 Task: Set "Maximum video height" for transcode stream output to "60".
Action: Mouse moved to (116, 37)
Screenshot: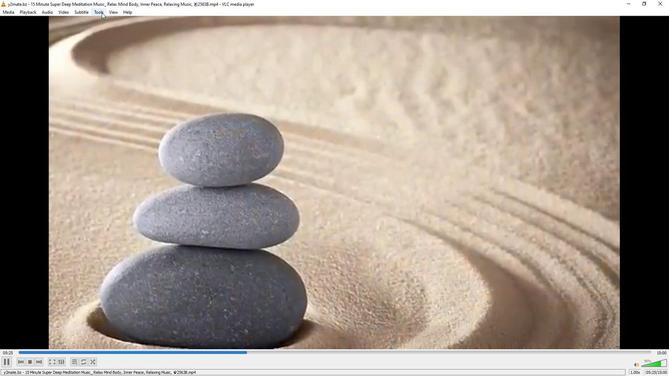 
Action: Mouse pressed left at (116, 37)
Screenshot: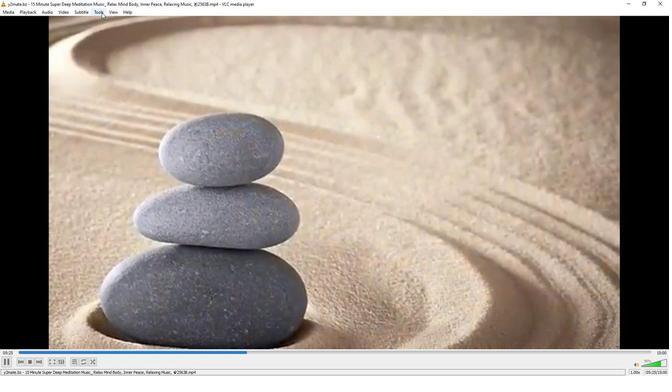 
Action: Mouse moved to (132, 106)
Screenshot: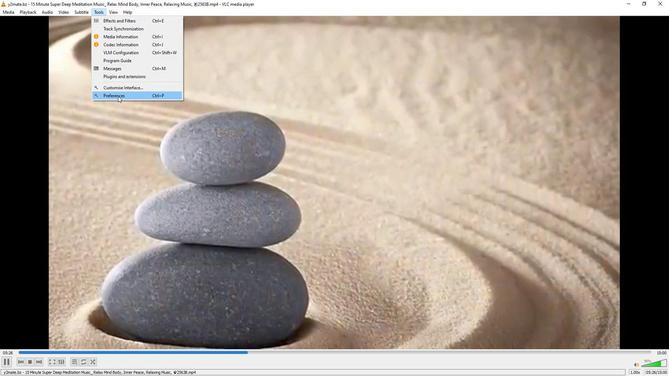 
Action: Mouse pressed left at (132, 106)
Screenshot: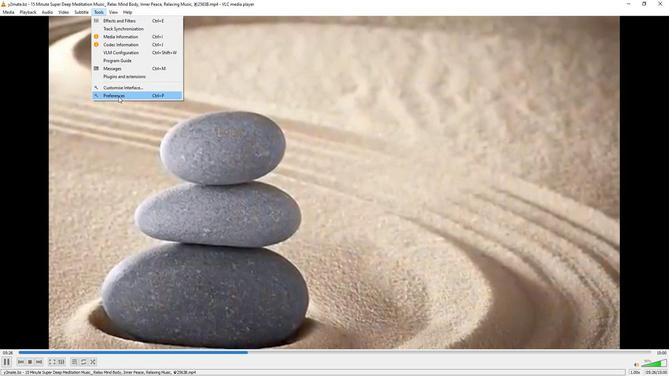 
Action: Mouse moved to (230, 277)
Screenshot: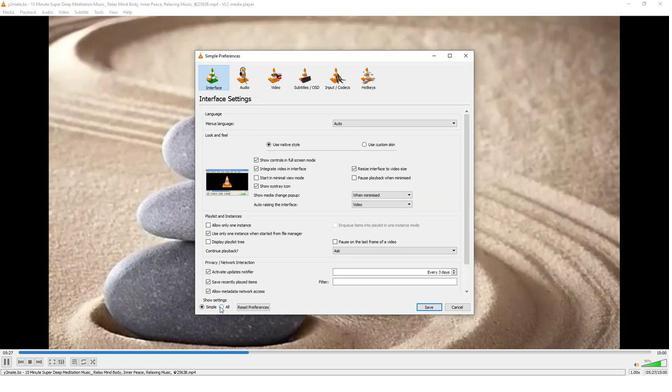 
Action: Mouse pressed left at (230, 277)
Screenshot: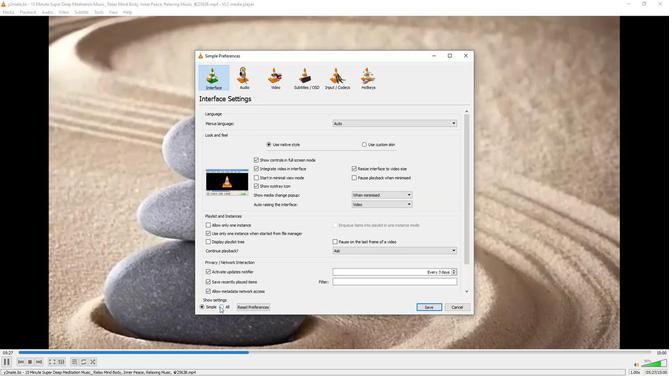 
Action: Mouse moved to (231, 226)
Screenshot: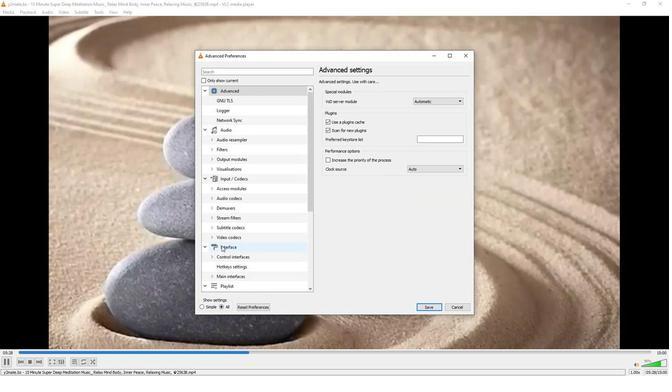 
Action: Mouse scrolled (231, 226) with delta (0, 0)
Screenshot: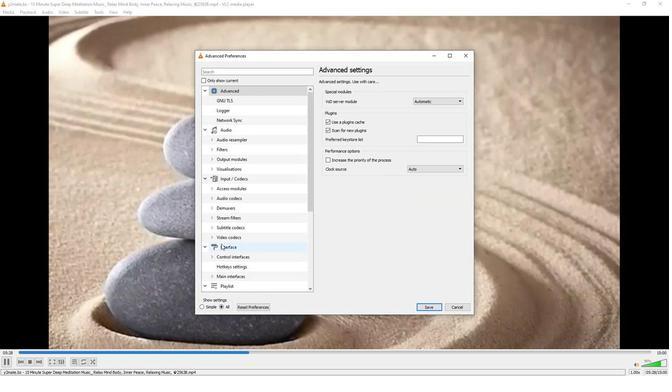 
Action: Mouse scrolled (231, 226) with delta (0, 0)
Screenshot: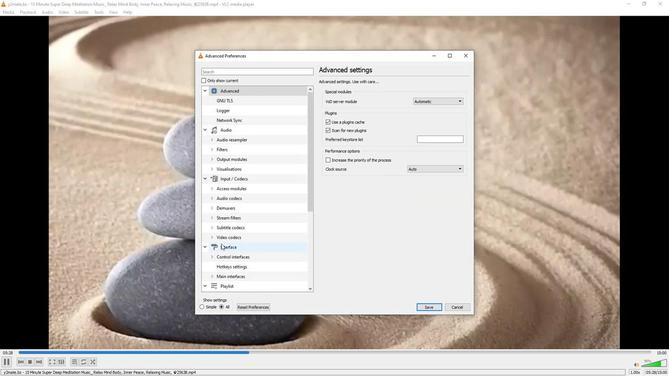 
Action: Mouse scrolled (231, 226) with delta (0, 0)
Screenshot: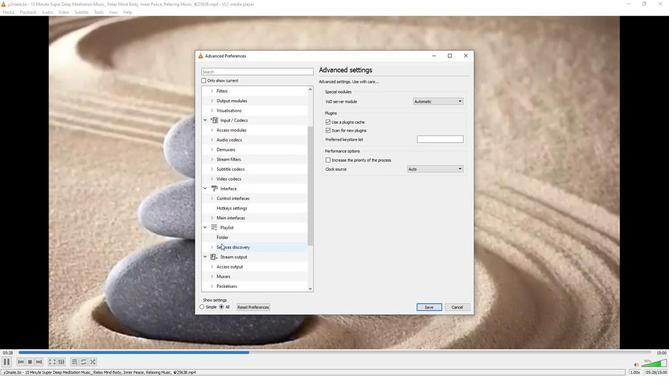 
Action: Mouse moved to (222, 245)
Screenshot: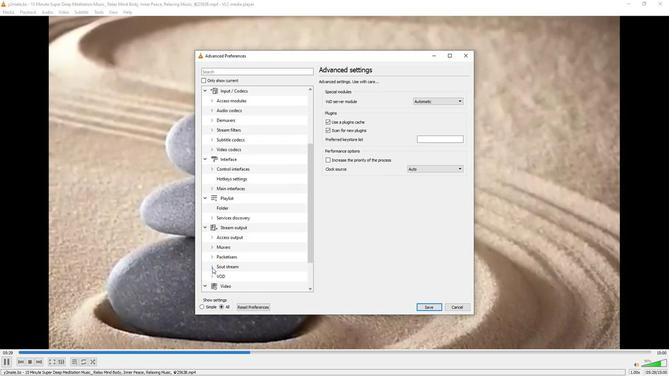 
Action: Mouse pressed left at (222, 245)
Screenshot: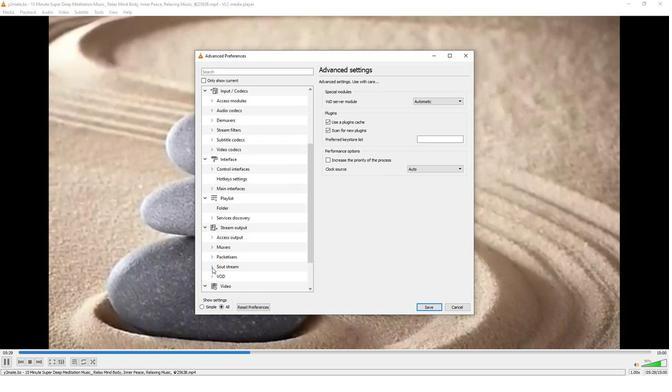 
Action: Mouse moved to (228, 232)
Screenshot: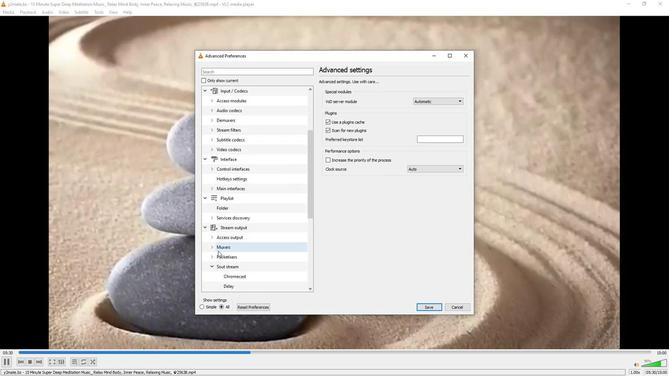 
Action: Mouse scrolled (228, 231) with delta (0, 0)
Screenshot: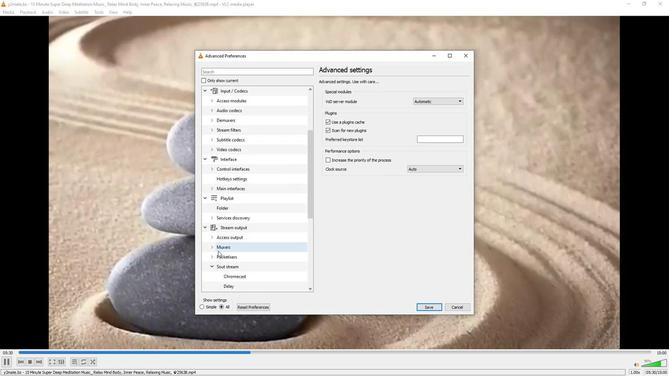 
Action: Mouse scrolled (228, 231) with delta (0, 0)
Screenshot: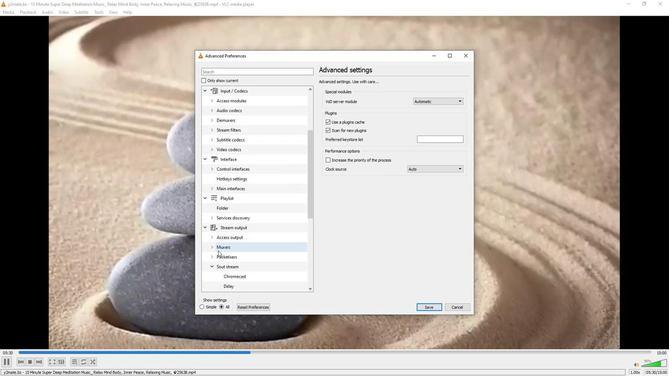 
Action: Mouse moved to (229, 232)
Screenshot: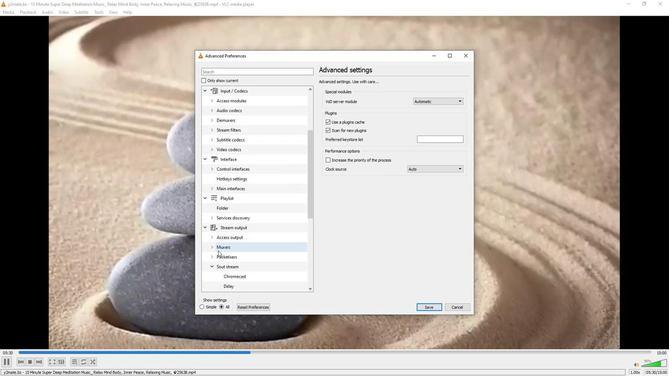 
Action: Mouse scrolled (229, 231) with delta (0, 0)
Screenshot: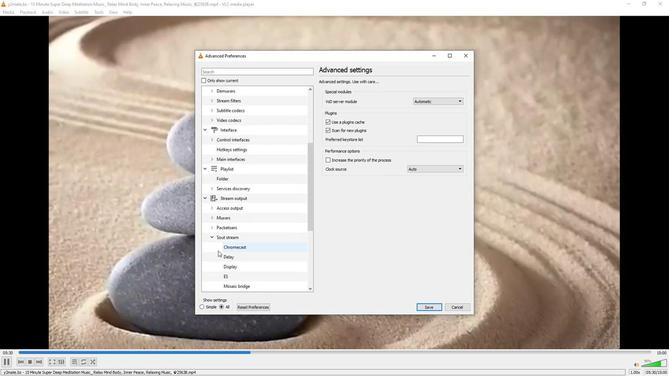 
Action: Mouse moved to (230, 231)
Screenshot: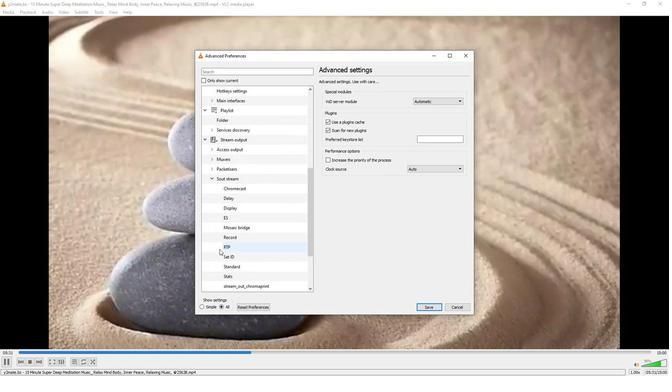 
Action: Mouse scrolled (230, 230) with delta (0, 0)
Screenshot: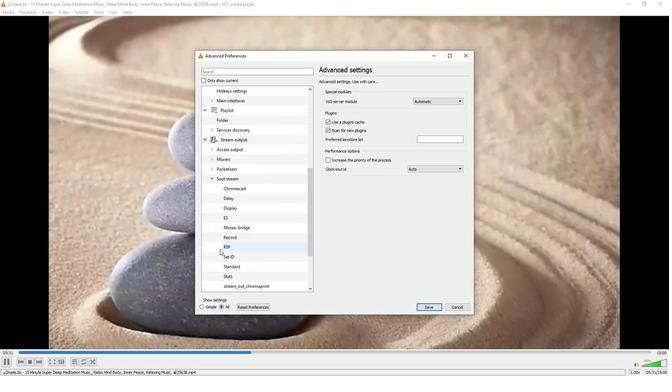 
Action: Mouse scrolled (230, 230) with delta (0, 0)
Screenshot: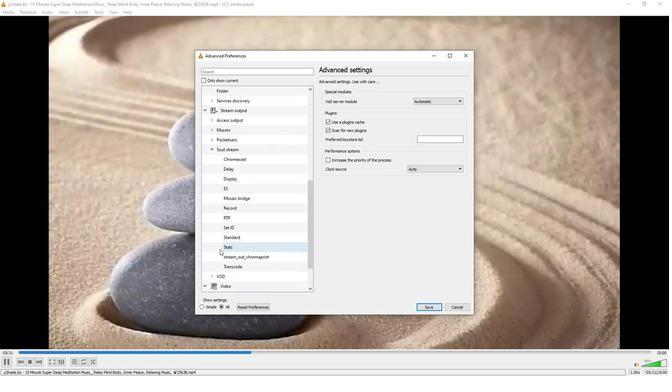 
Action: Mouse moved to (236, 219)
Screenshot: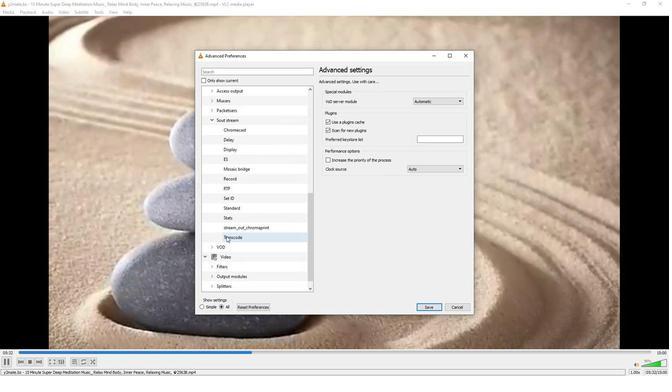 
Action: Mouse pressed left at (236, 219)
Screenshot: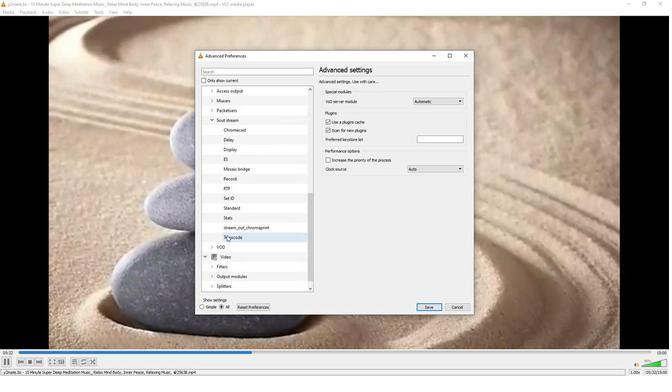
Action: Mouse moved to (362, 263)
Screenshot: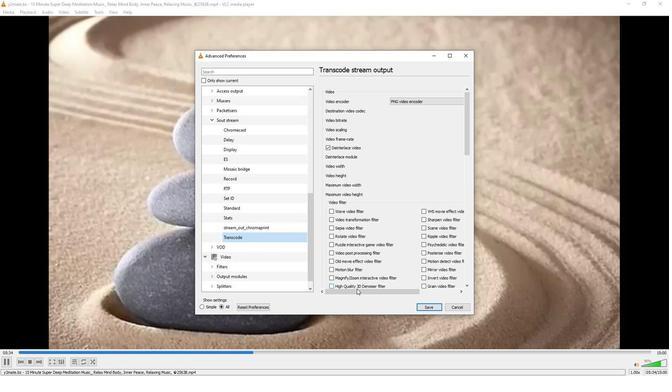 
Action: Mouse pressed left at (362, 263)
Screenshot: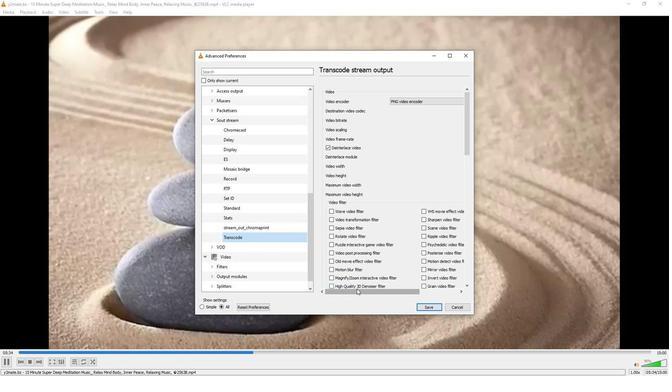 
Action: Mouse moved to (450, 186)
Screenshot: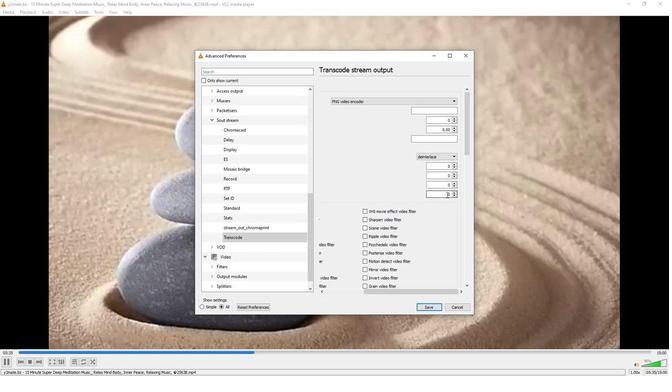 
Action: Mouse pressed left at (450, 186)
Screenshot: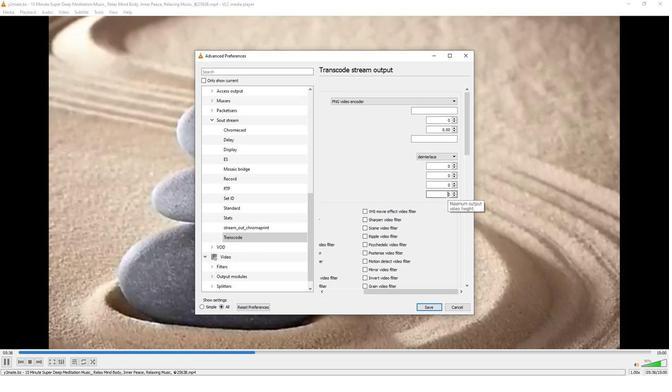 
Action: Mouse moved to (454, 201)
Screenshot: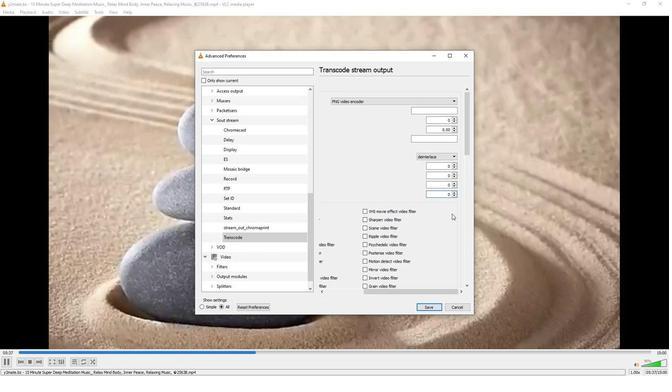 
Action: Key pressed 6
Screenshot: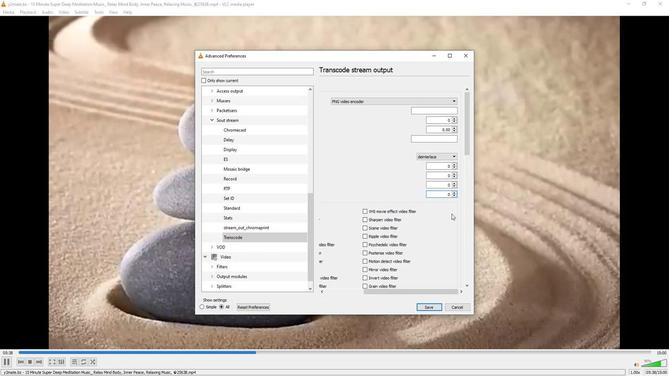 
Action: Mouse moved to (384, 203)
Screenshot: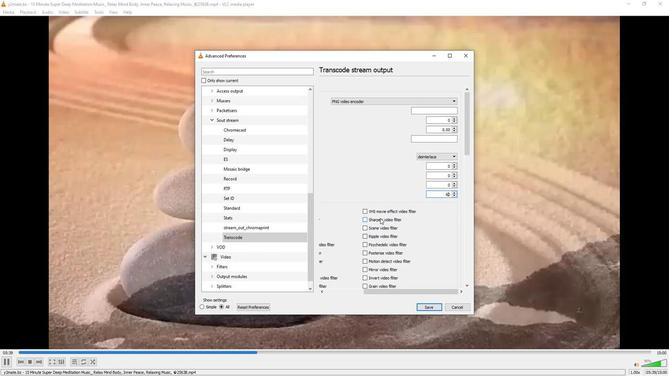
